 Task: Select a due date automation when advanced on, 2 days before a card is due add dates due today at 11:00 AM.
Action: Mouse moved to (1099, 84)
Screenshot: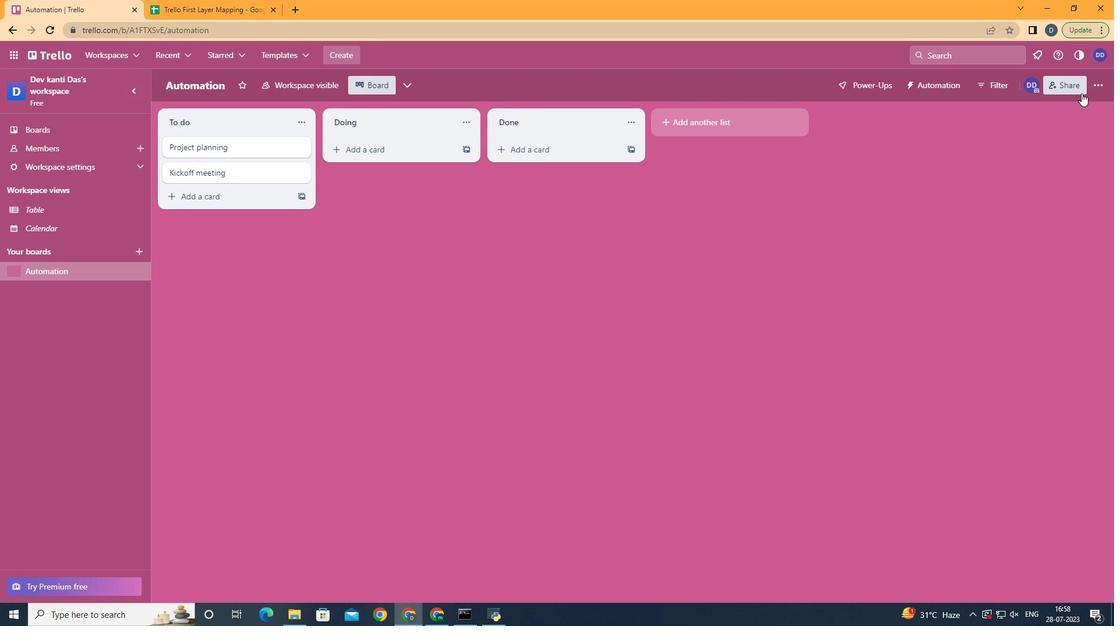 
Action: Mouse pressed left at (1099, 84)
Screenshot: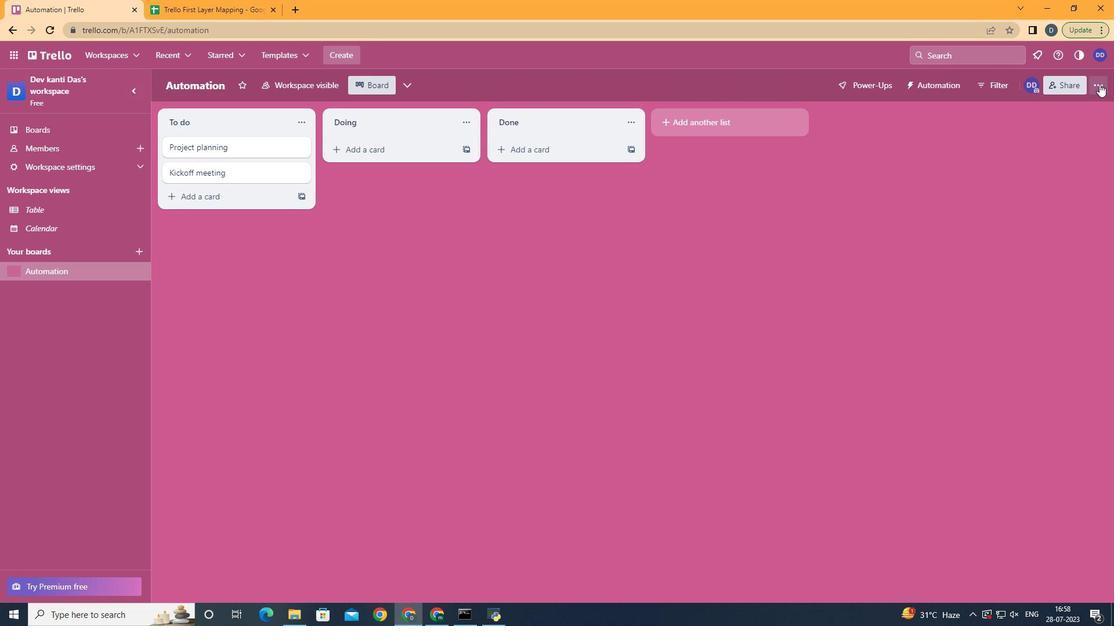 
Action: Mouse moved to (1023, 232)
Screenshot: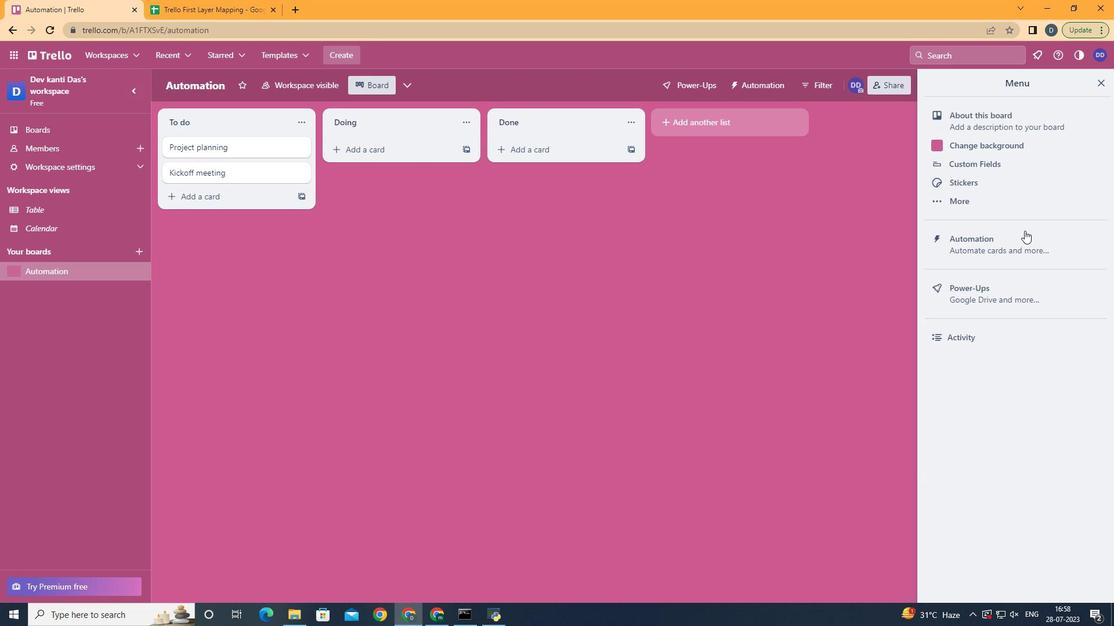 
Action: Mouse pressed left at (1023, 232)
Screenshot: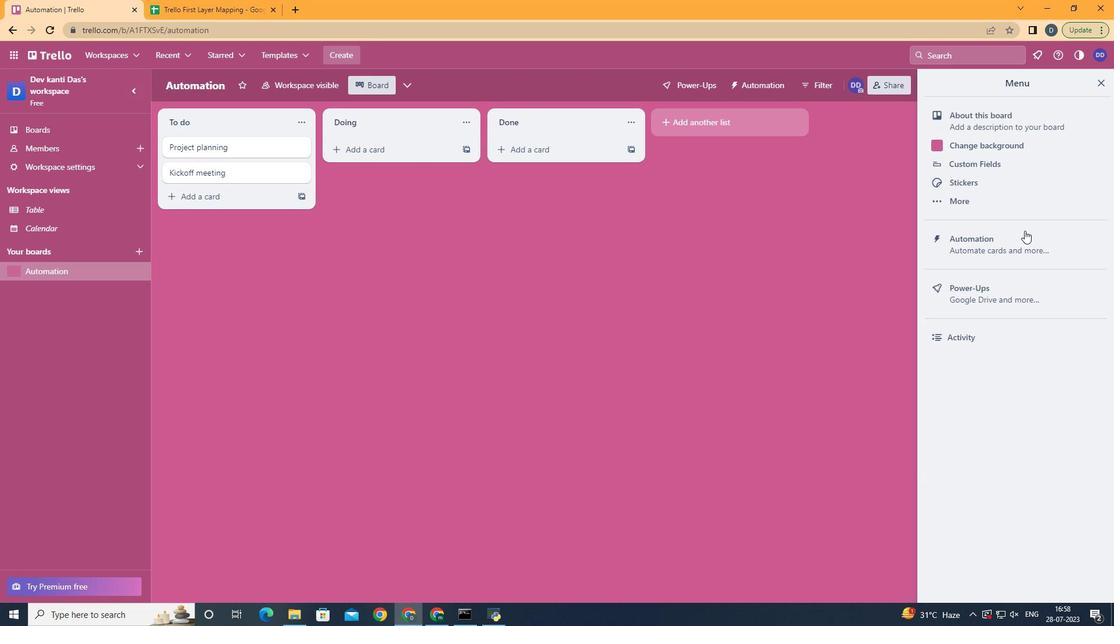 
Action: Mouse moved to (241, 229)
Screenshot: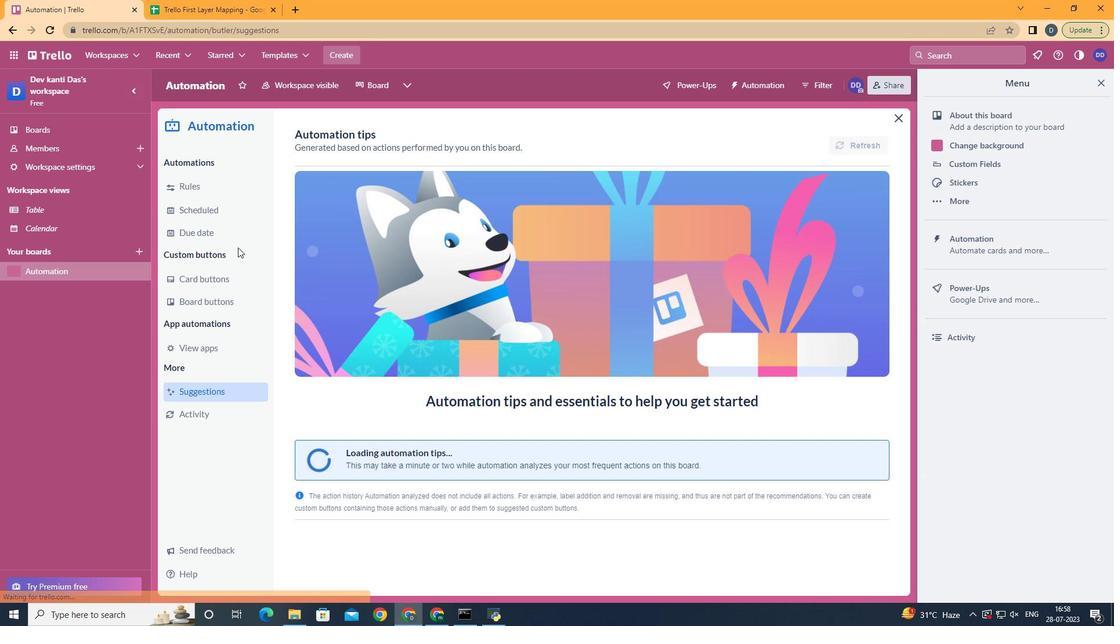 
Action: Mouse pressed left at (241, 229)
Screenshot: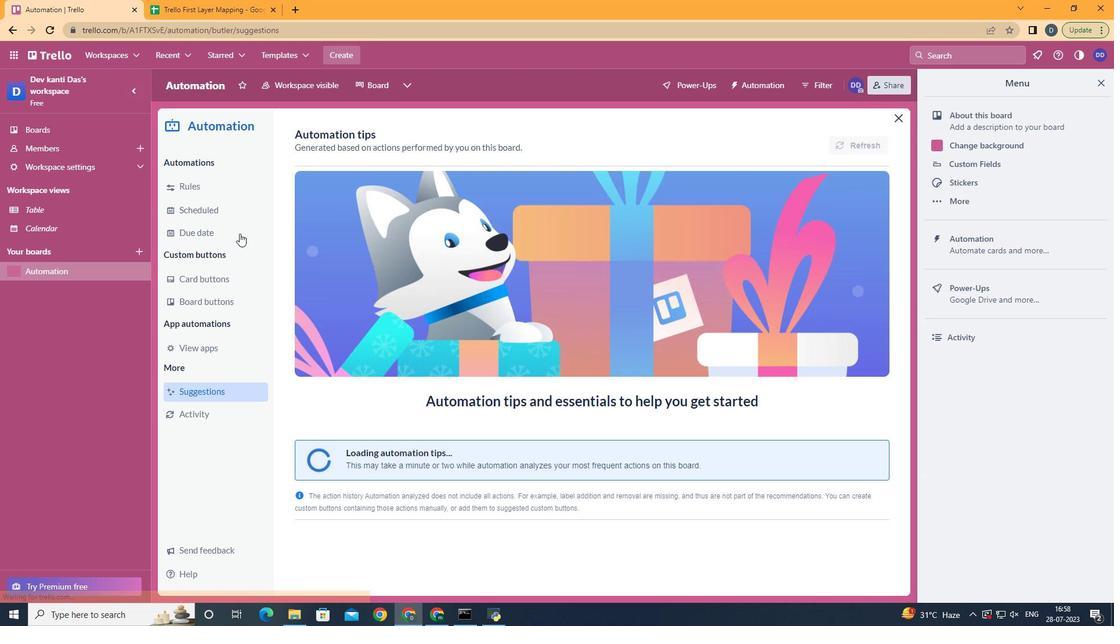 
Action: Mouse moved to (833, 138)
Screenshot: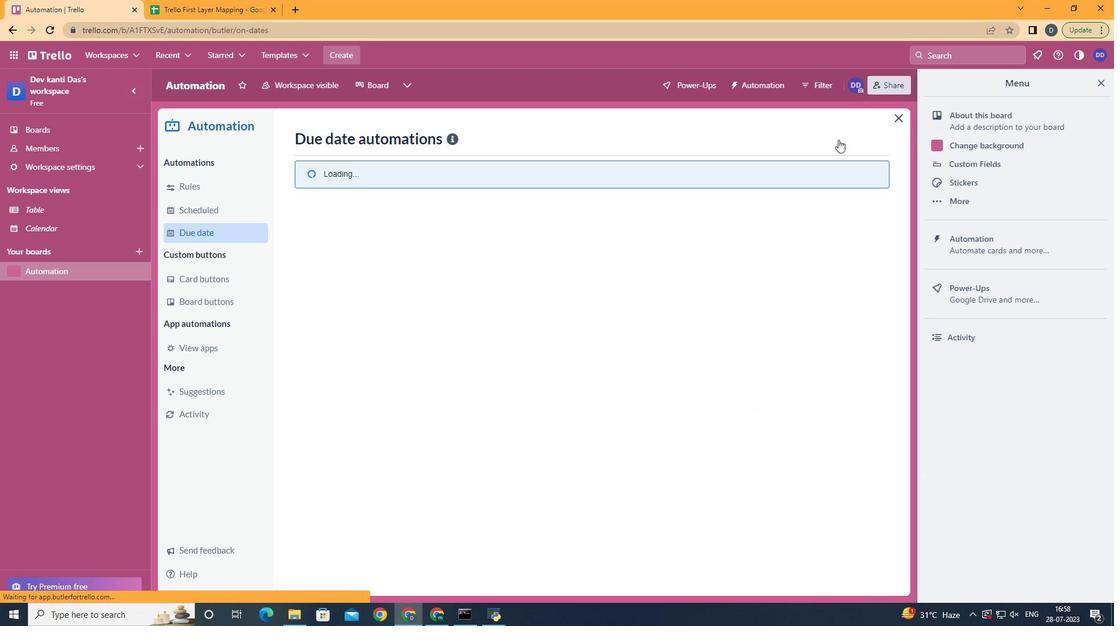 
Action: Mouse pressed left at (833, 138)
Screenshot: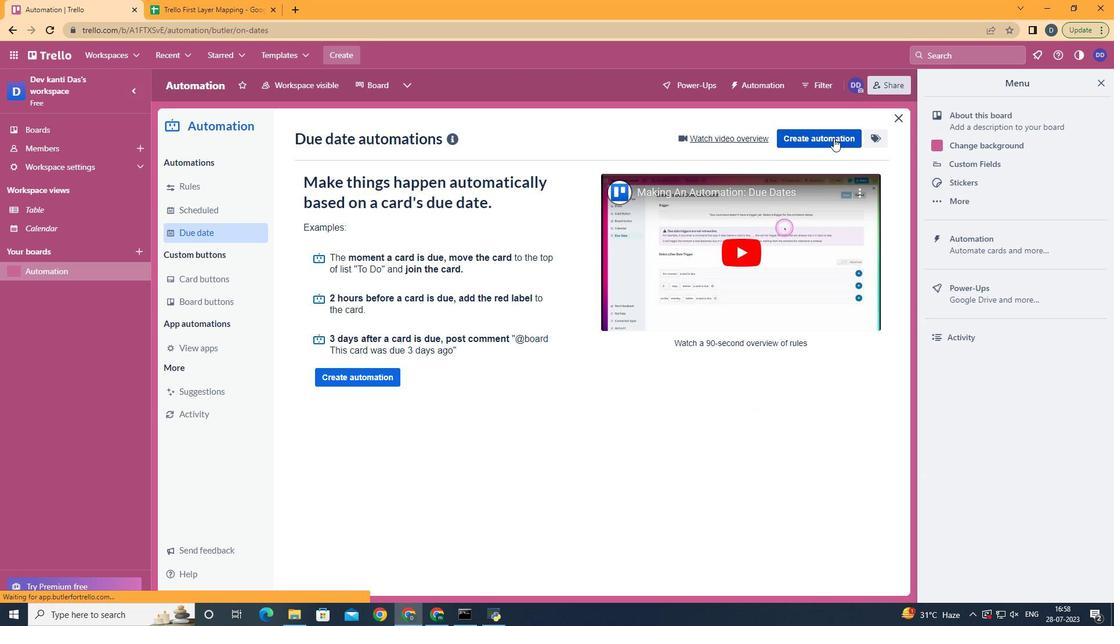 
Action: Mouse moved to (527, 255)
Screenshot: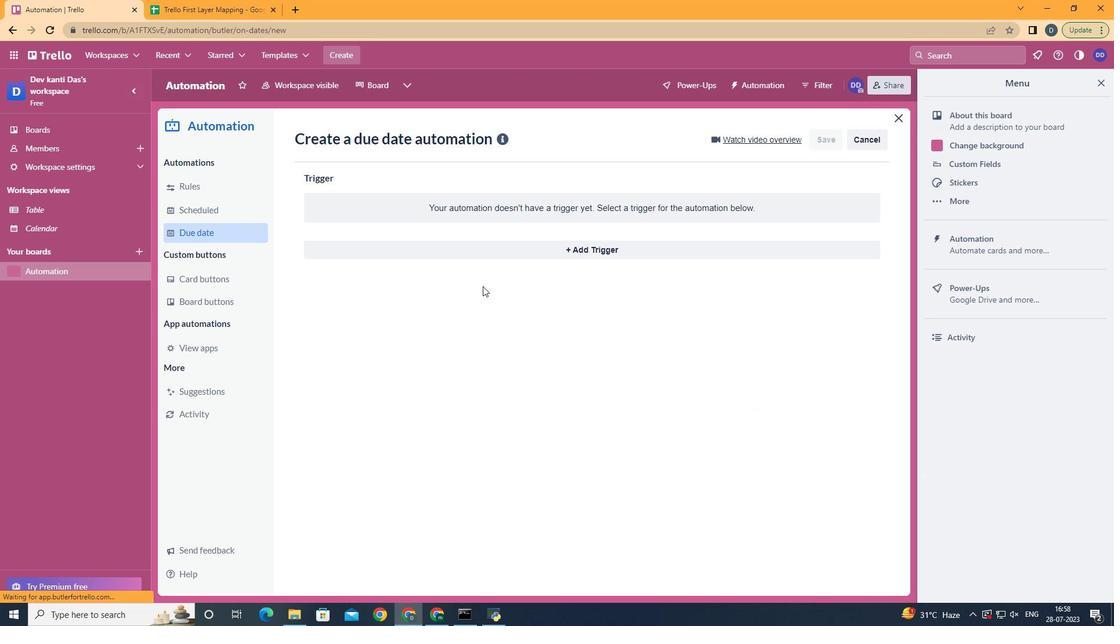 
Action: Mouse pressed left at (527, 255)
Screenshot: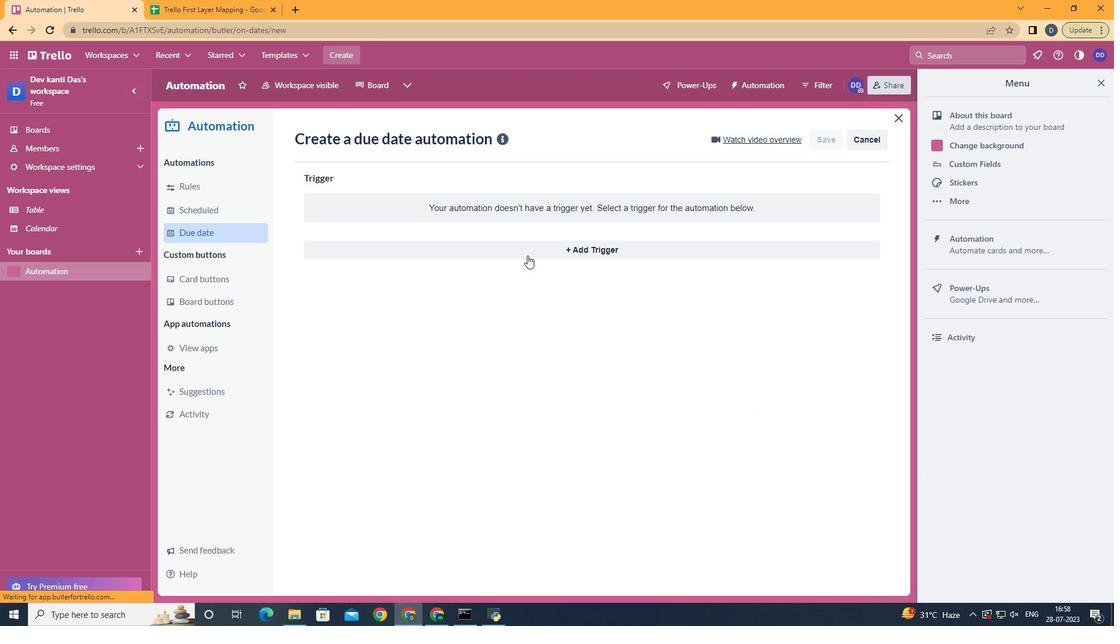 
Action: Mouse moved to (453, 427)
Screenshot: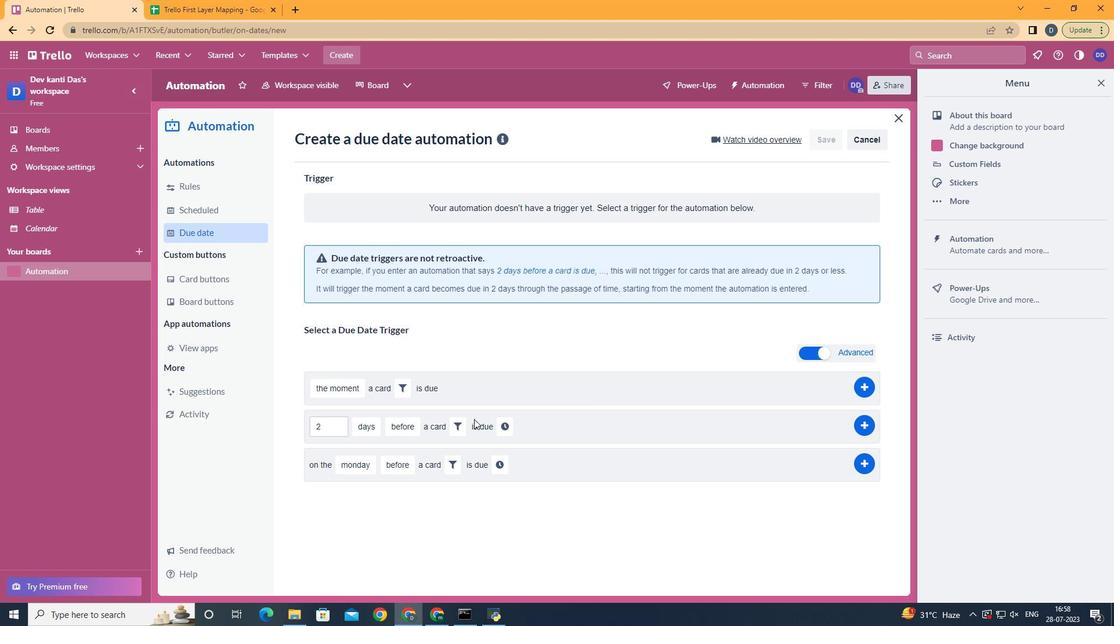 
Action: Mouse pressed left at (453, 427)
Screenshot: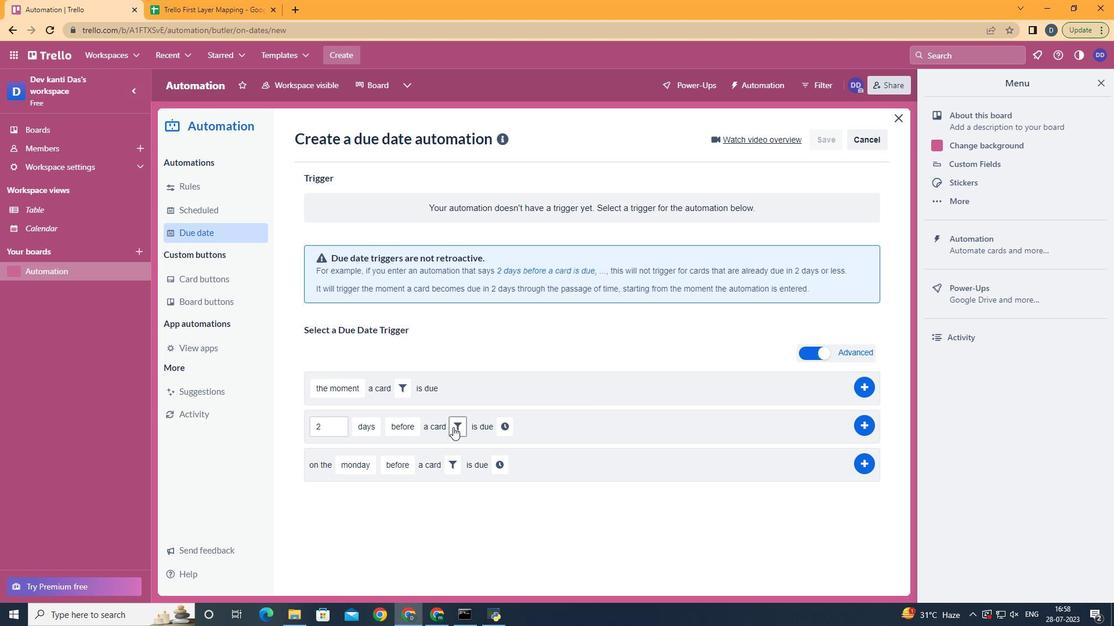 
Action: Mouse moved to (518, 468)
Screenshot: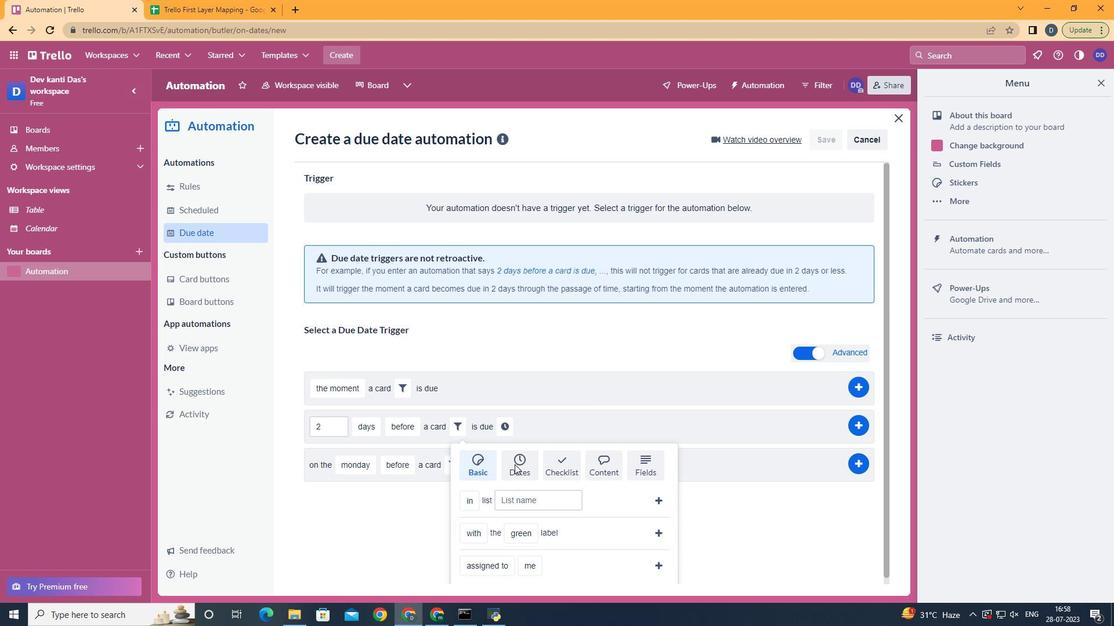 
Action: Mouse pressed left at (518, 468)
Screenshot: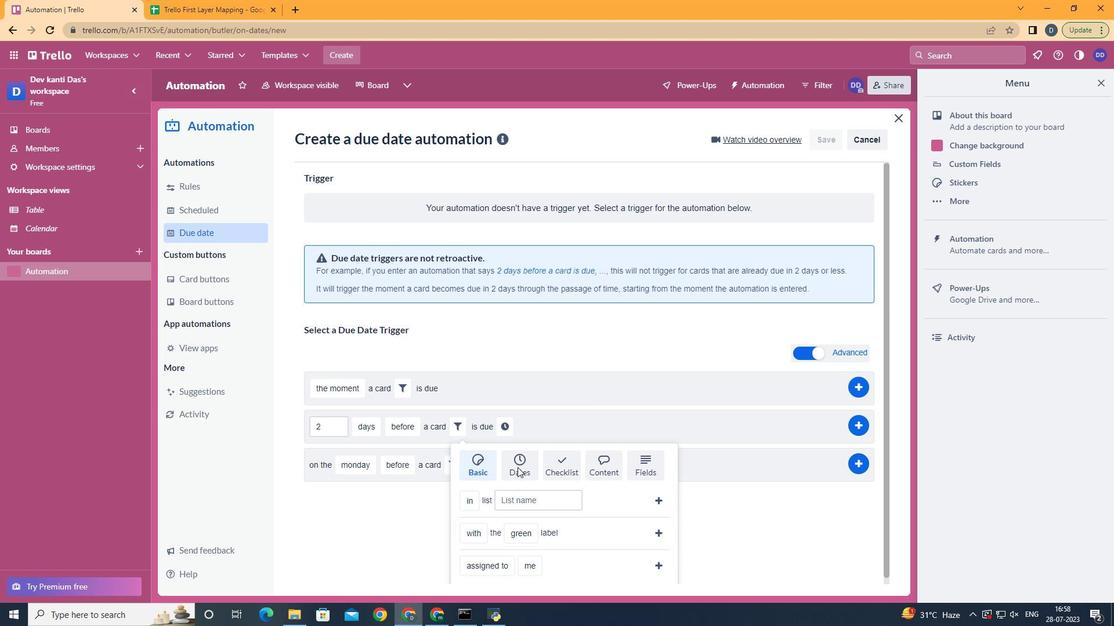 
Action: Mouse scrolled (518, 467) with delta (0, 0)
Screenshot: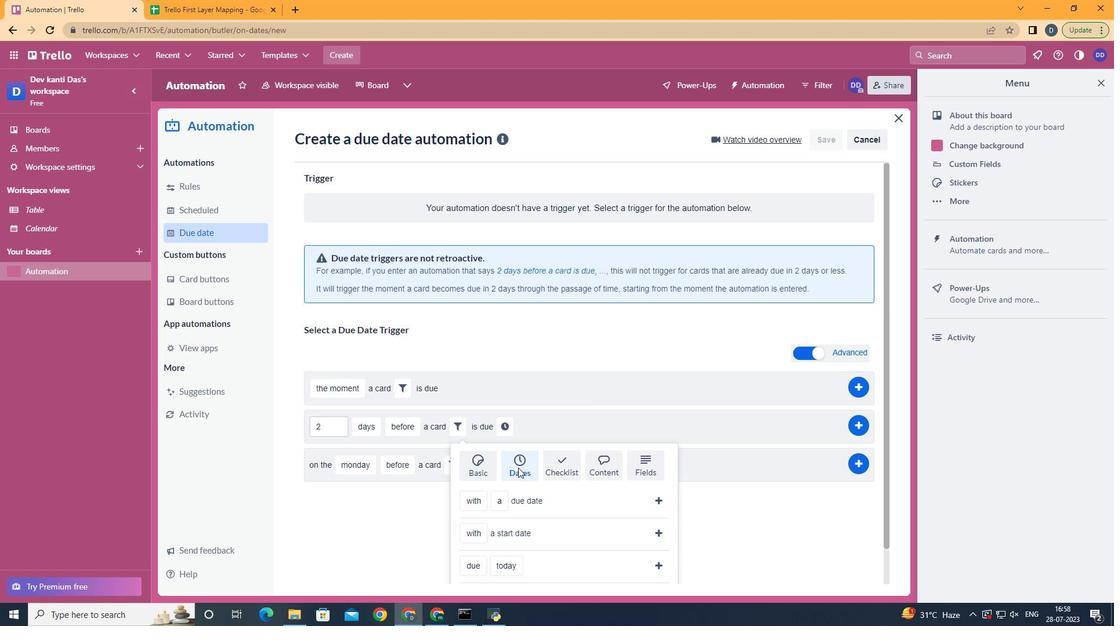 
Action: Mouse scrolled (518, 467) with delta (0, 0)
Screenshot: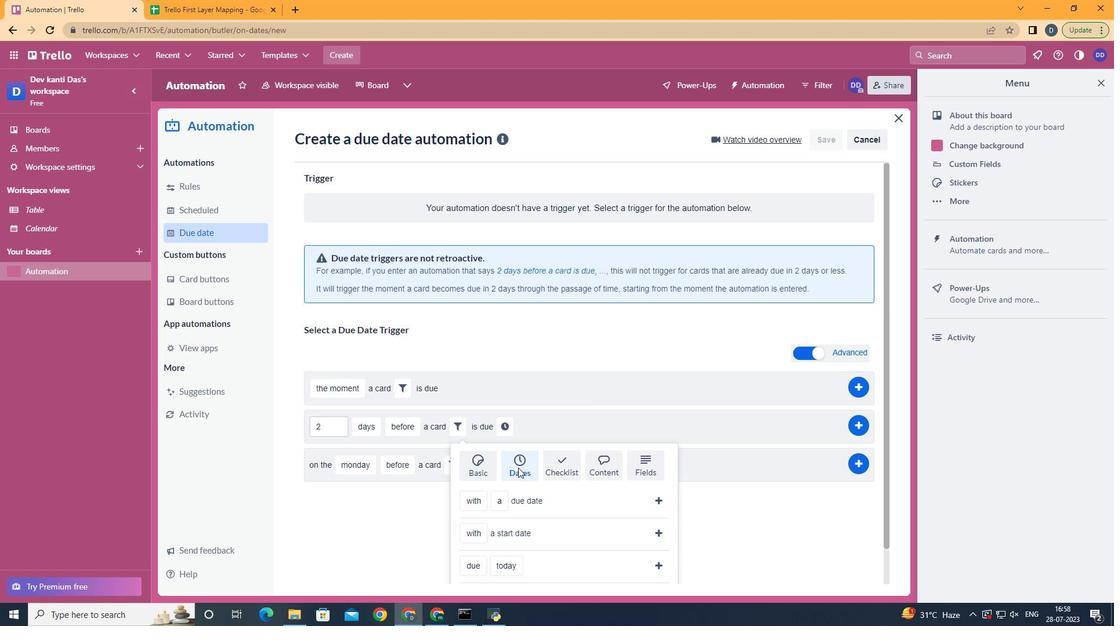 
Action: Mouse scrolled (518, 467) with delta (0, 0)
Screenshot: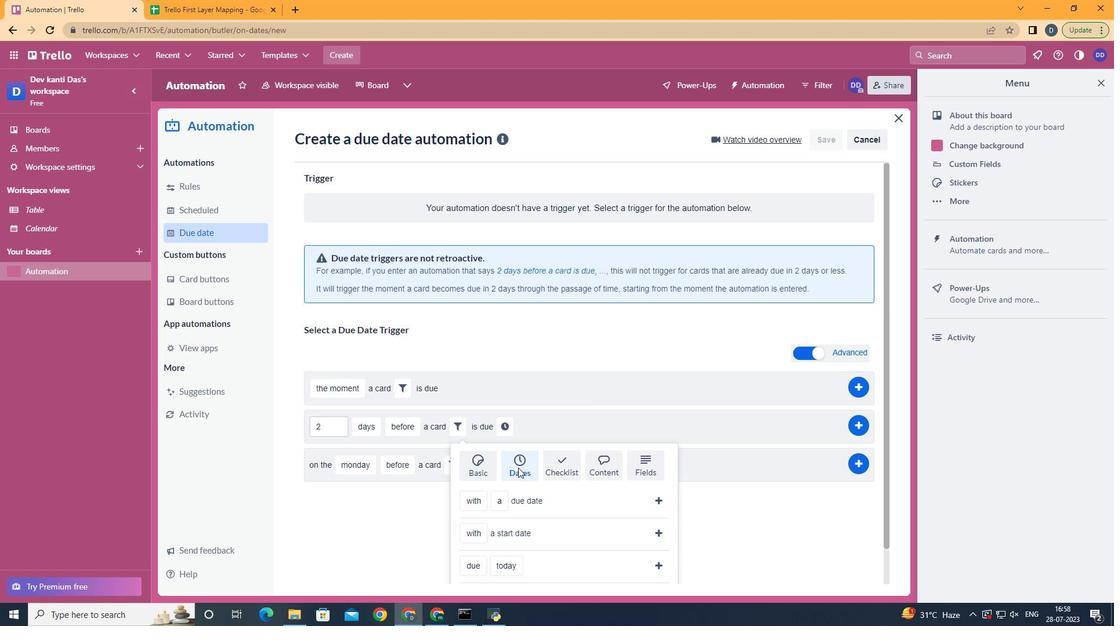 
Action: Mouse moved to (501, 439)
Screenshot: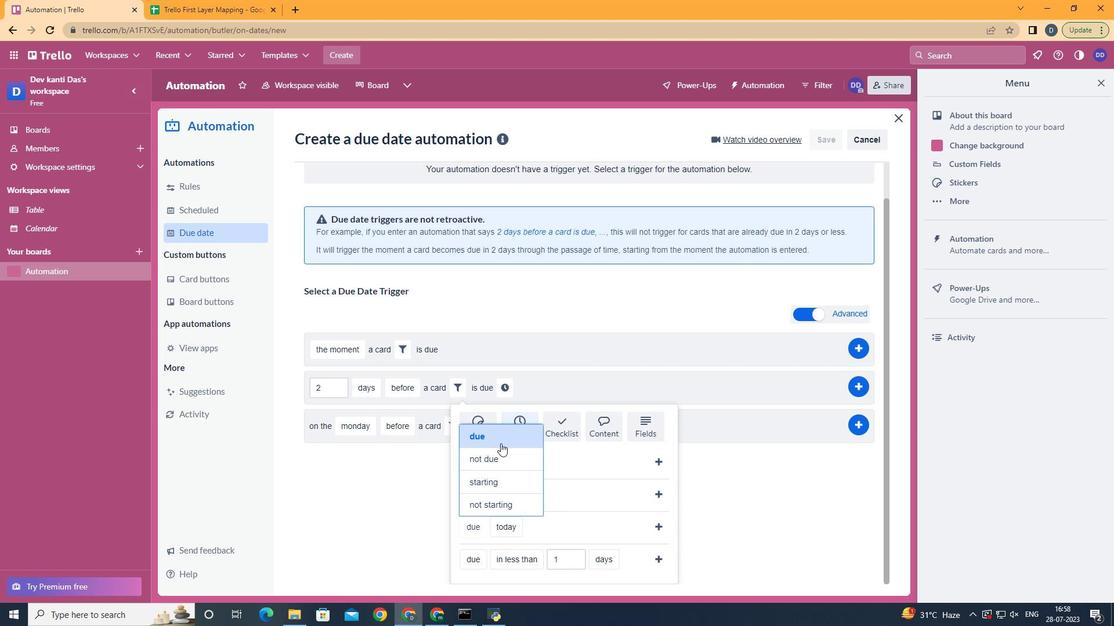 
Action: Mouse pressed left at (501, 439)
Screenshot: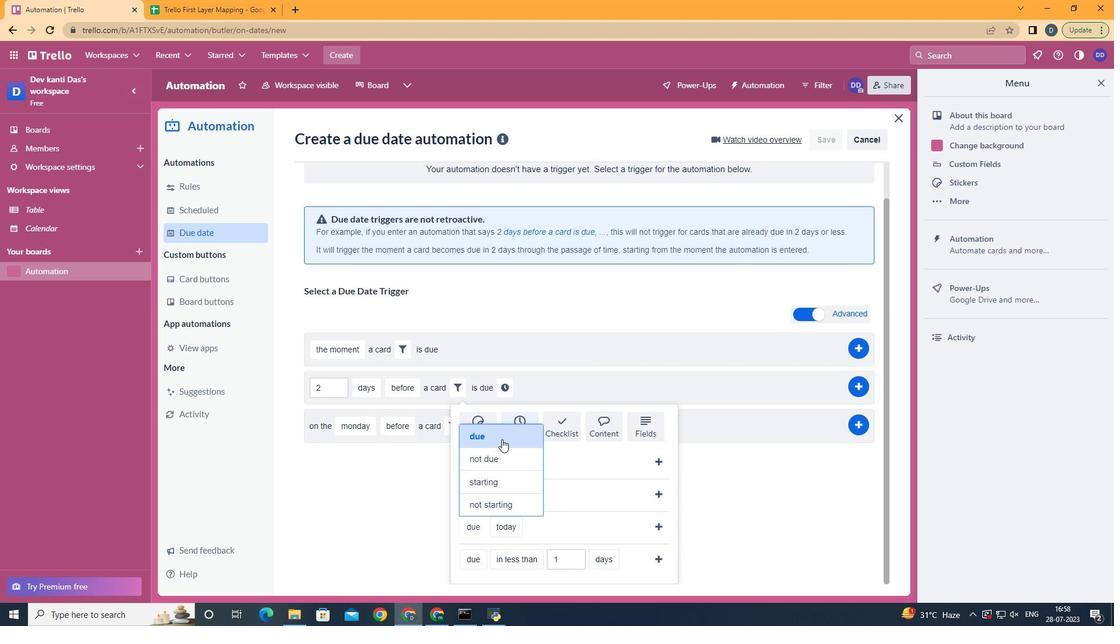 
Action: Mouse moved to (530, 391)
Screenshot: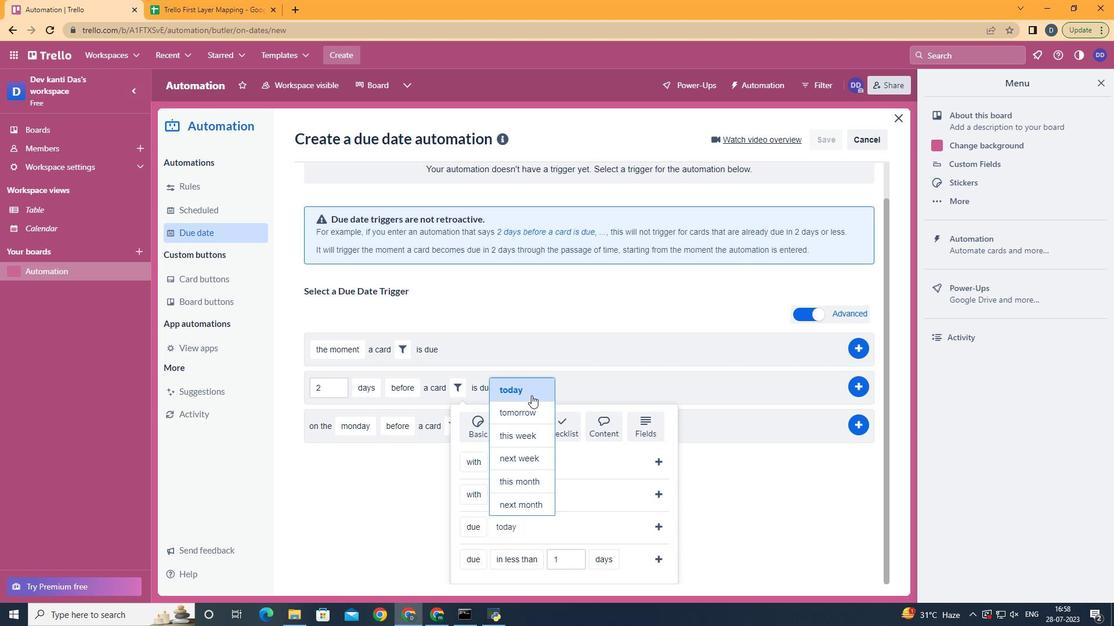 
Action: Mouse pressed left at (530, 391)
Screenshot: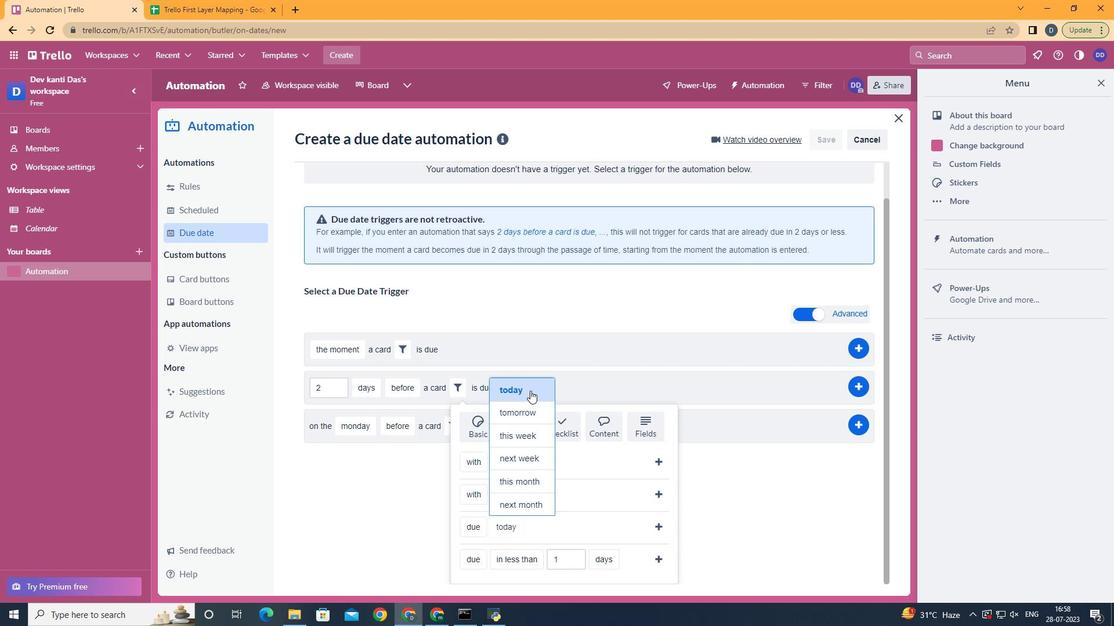 
Action: Mouse moved to (655, 530)
Screenshot: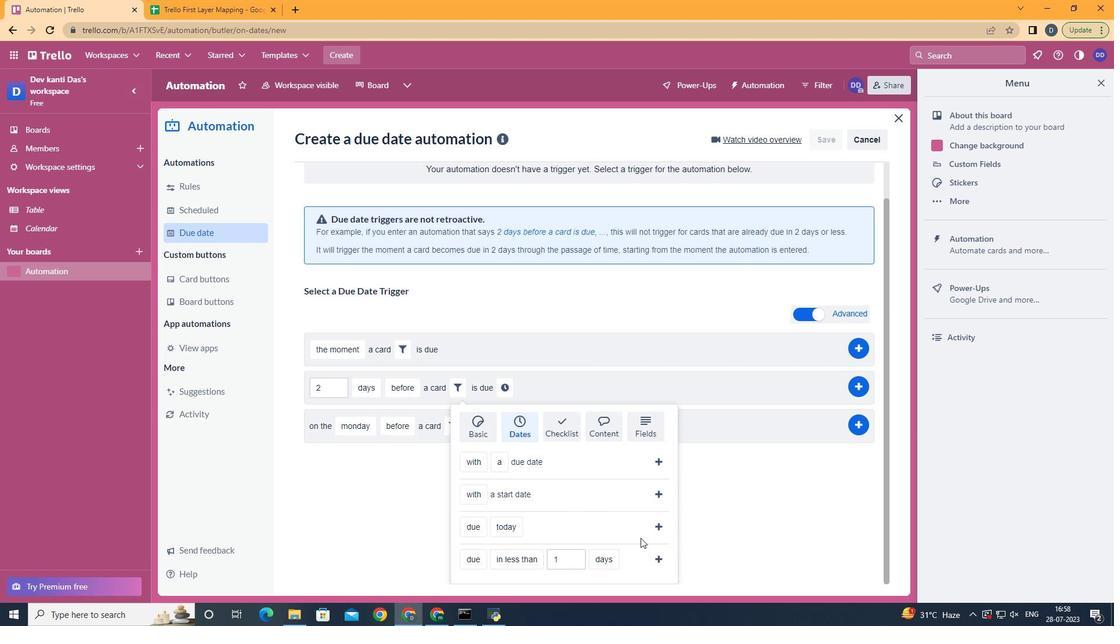 
Action: Mouse pressed left at (655, 530)
Screenshot: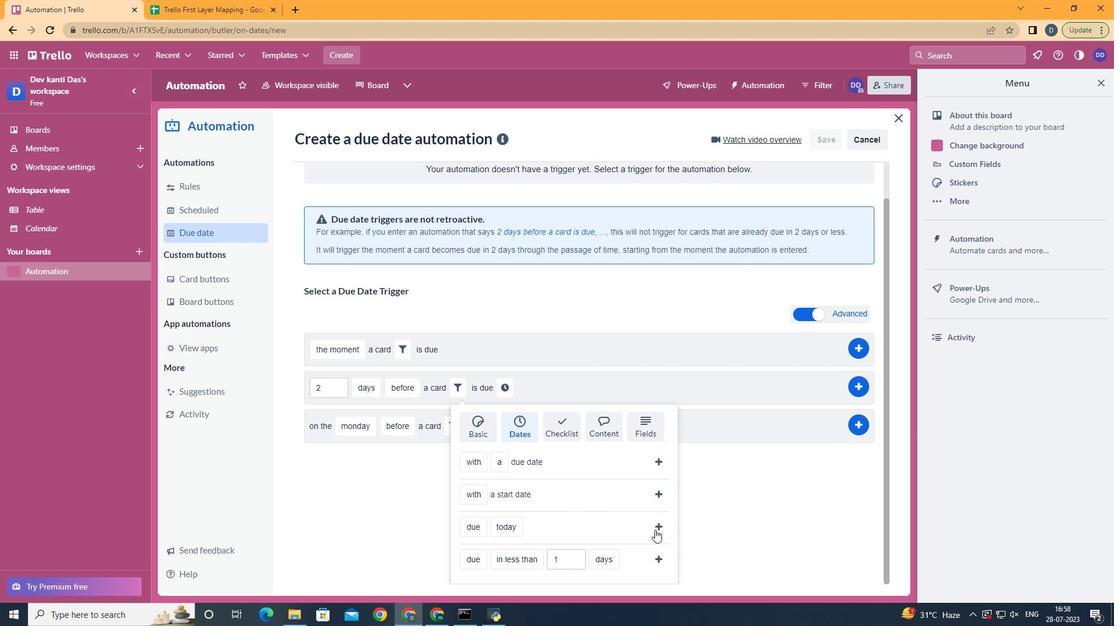 
Action: Mouse moved to (569, 438)
Screenshot: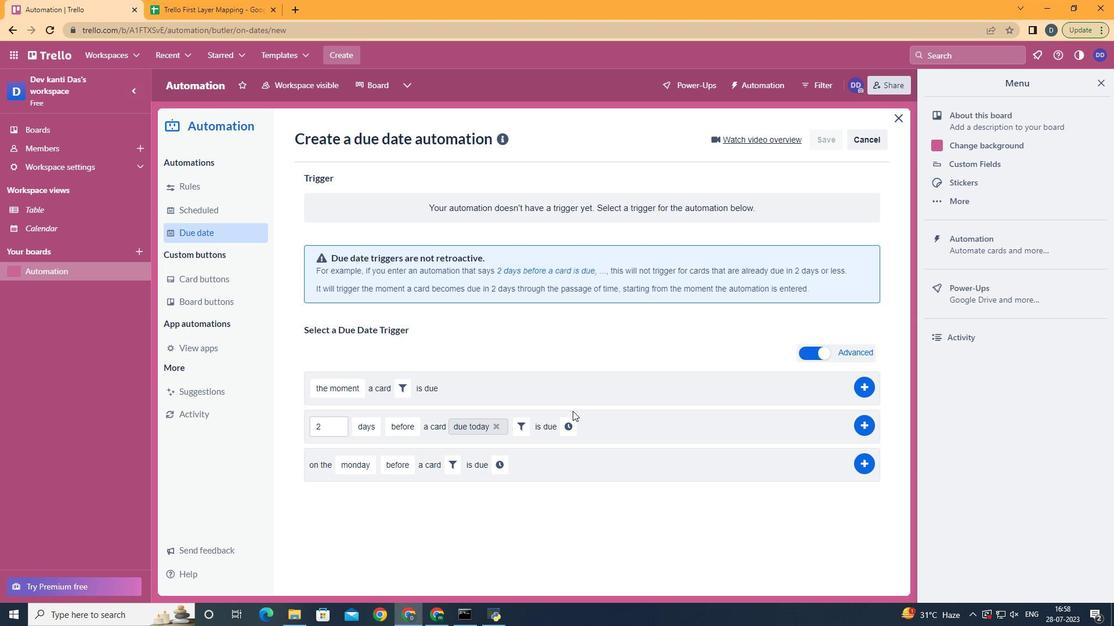 
Action: Mouse pressed left at (569, 438)
Screenshot: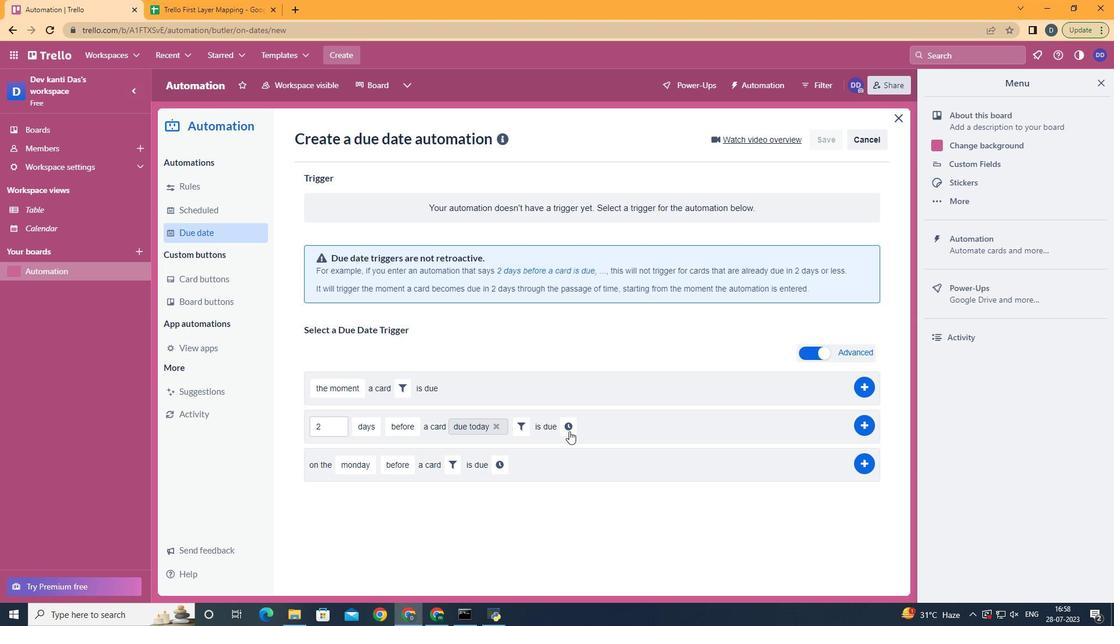 
Action: Mouse moved to (555, 426)
Screenshot: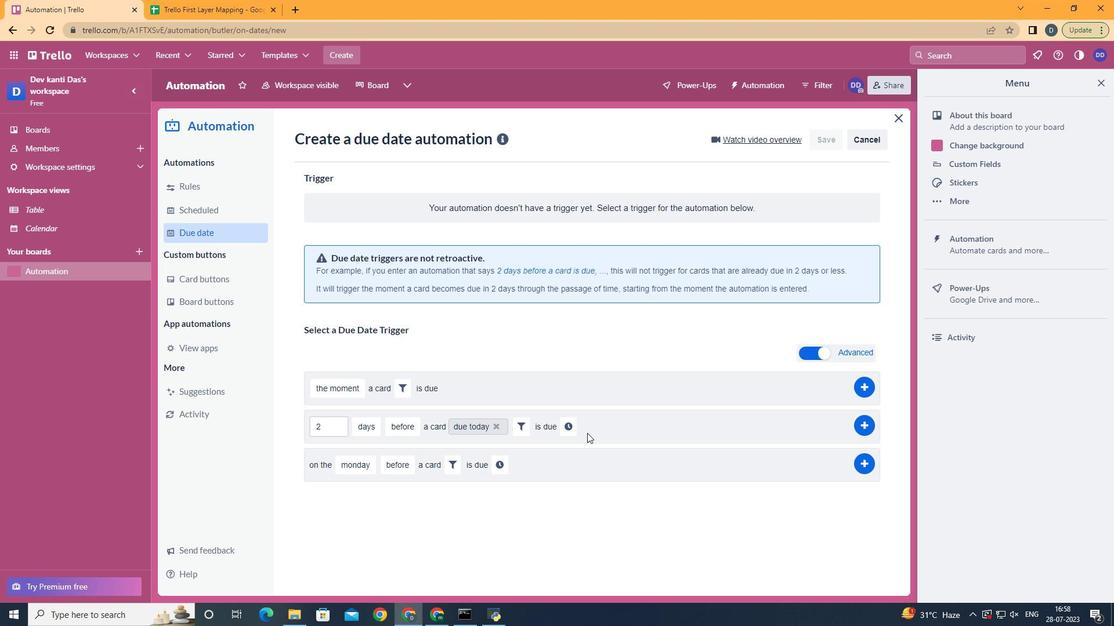
Action: Mouse pressed left at (555, 426)
Screenshot: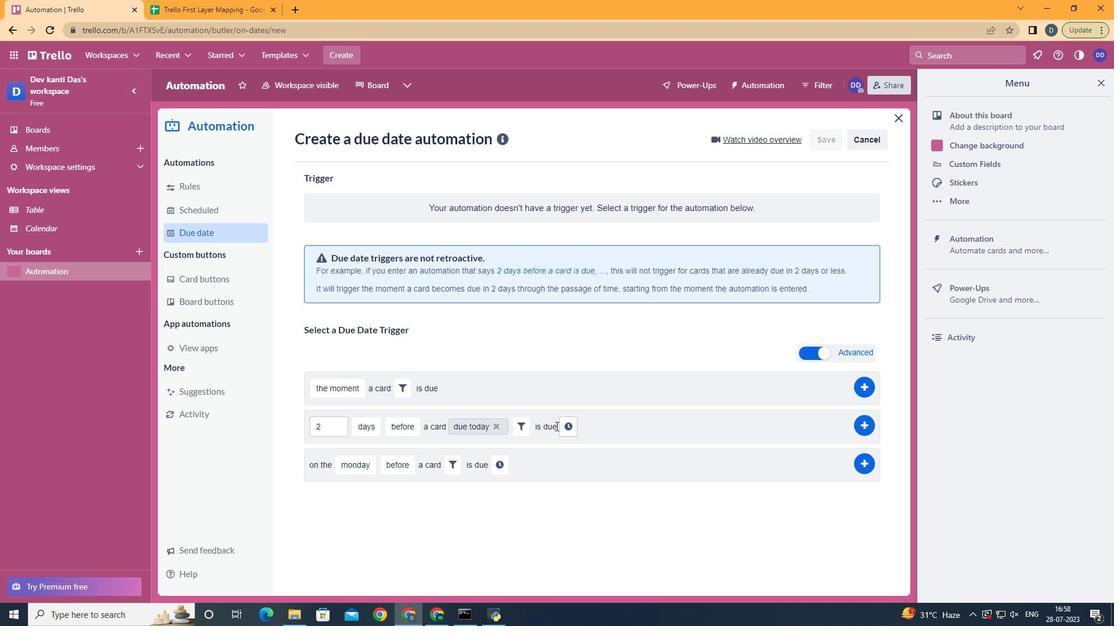 
Action: Mouse moved to (561, 426)
Screenshot: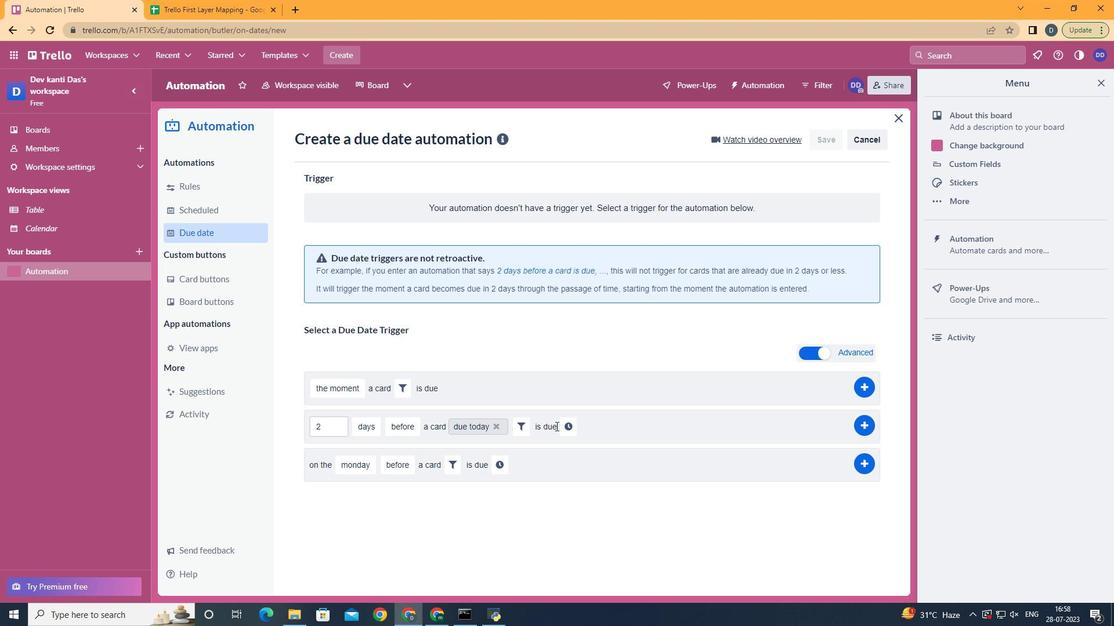 
Action: Mouse pressed left at (561, 426)
Screenshot: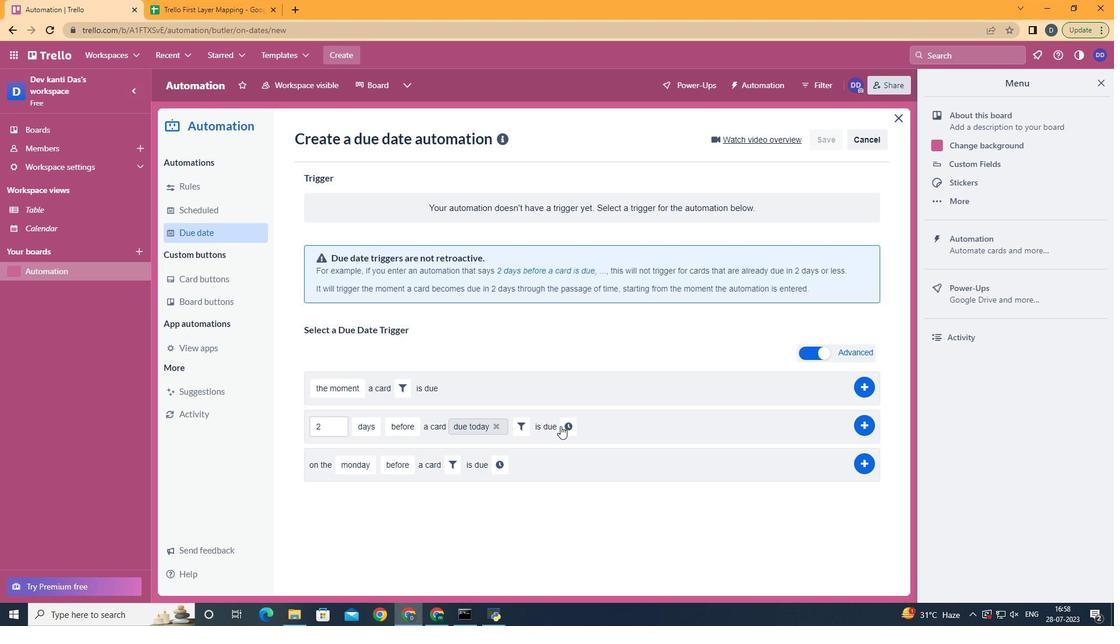 
Action: Mouse moved to (607, 427)
Screenshot: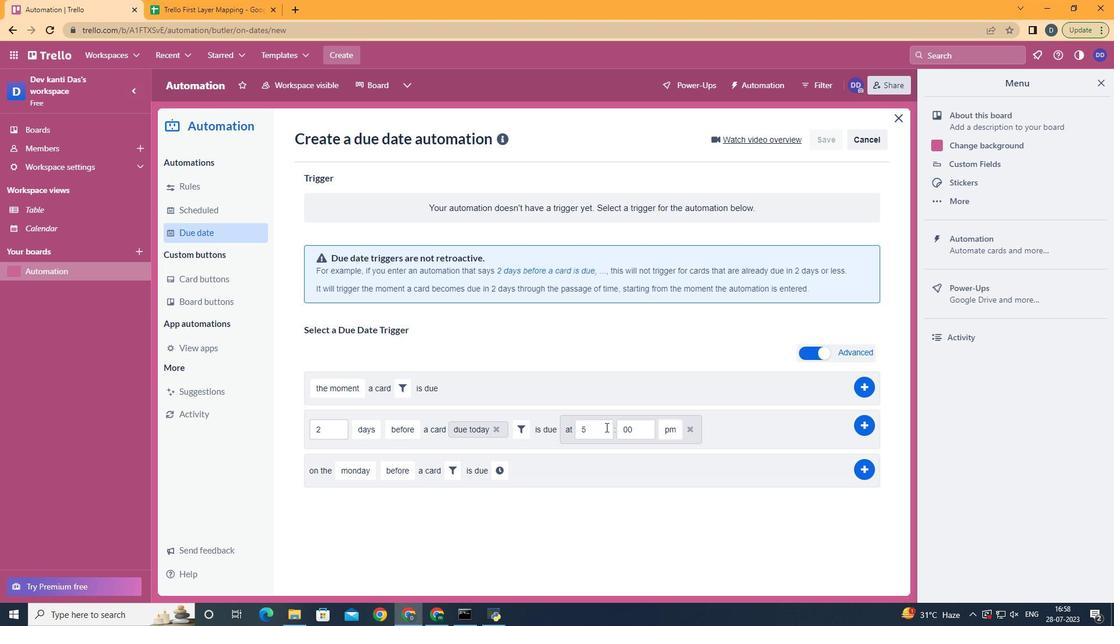 
Action: Mouse pressed left at (607, 427)
Screenshot: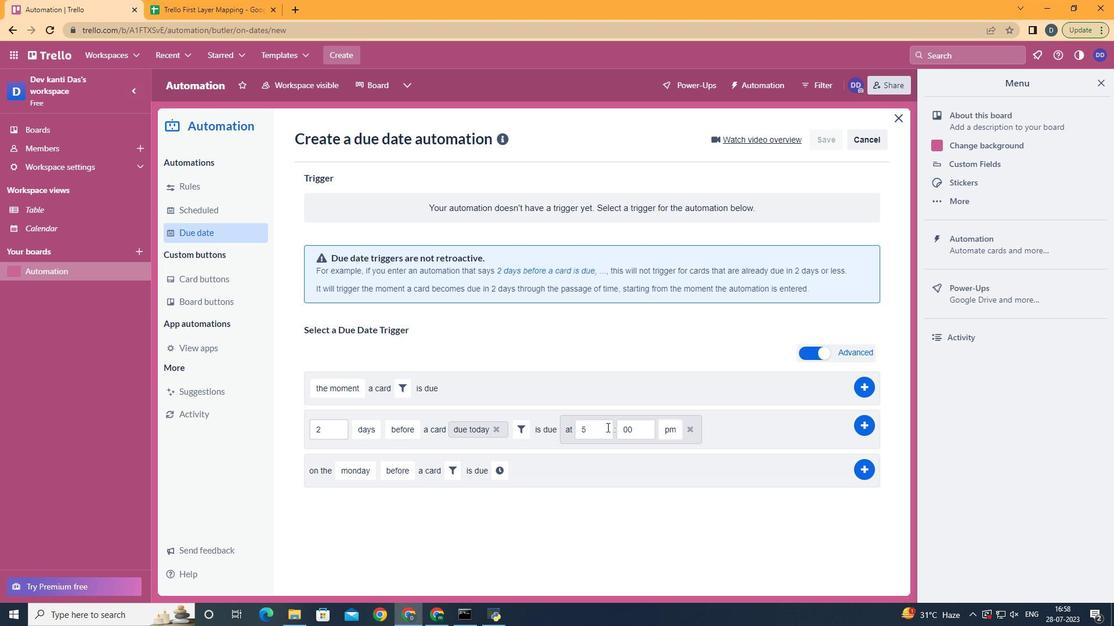 
Action: Mouse moved to (586, 435)
Screenshot: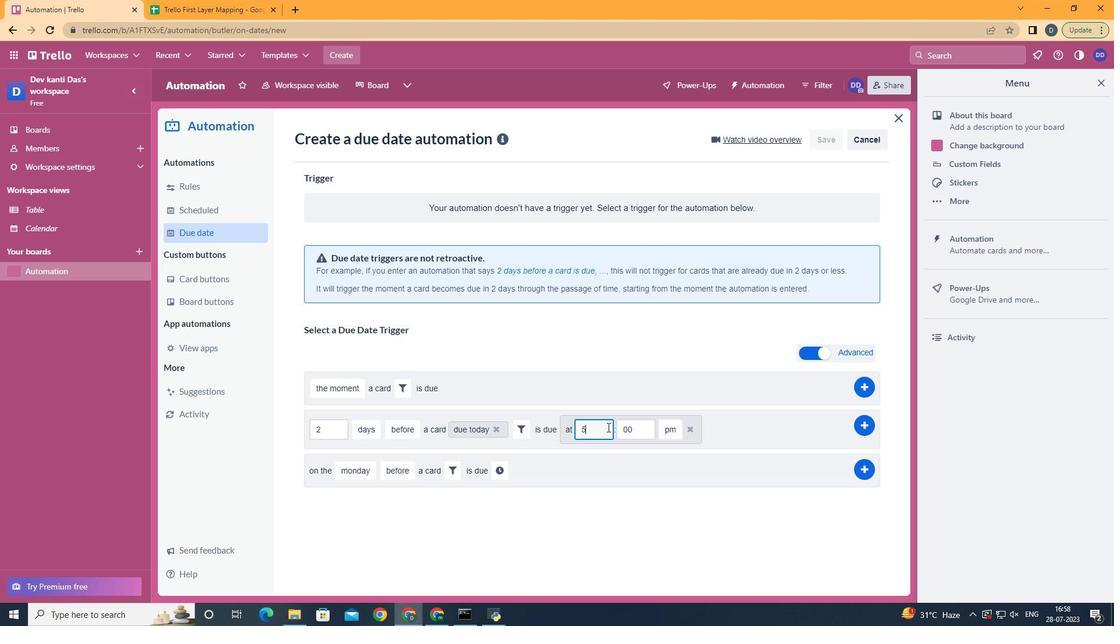 
Action: Key pressed <Key.backspace>11
Screenshot: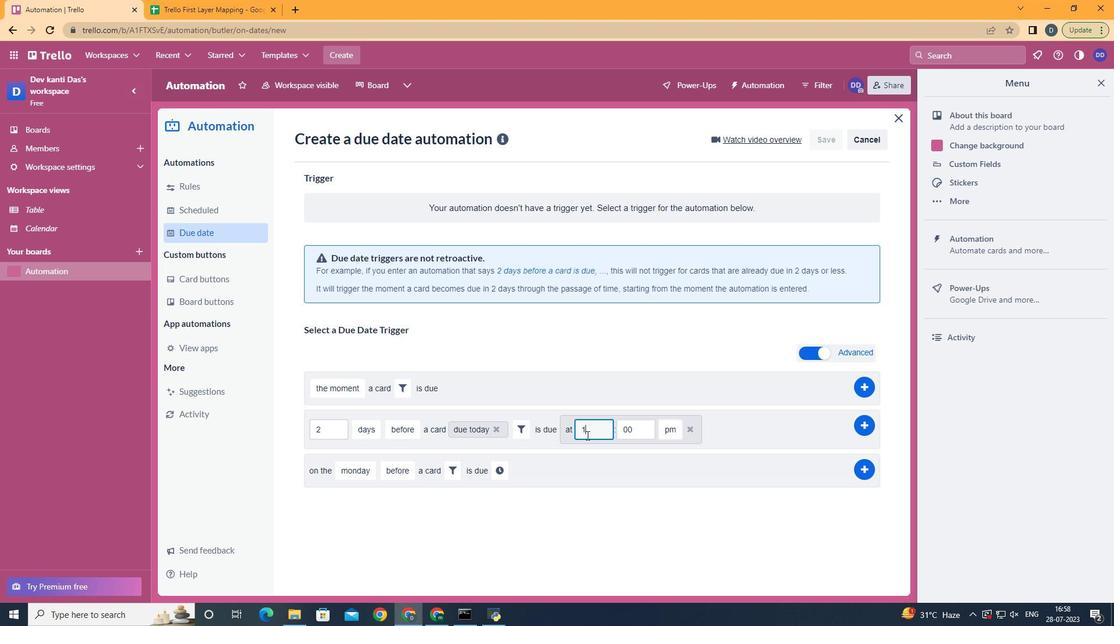 
Action: Mouse moved to (674, 446)
Screenshot: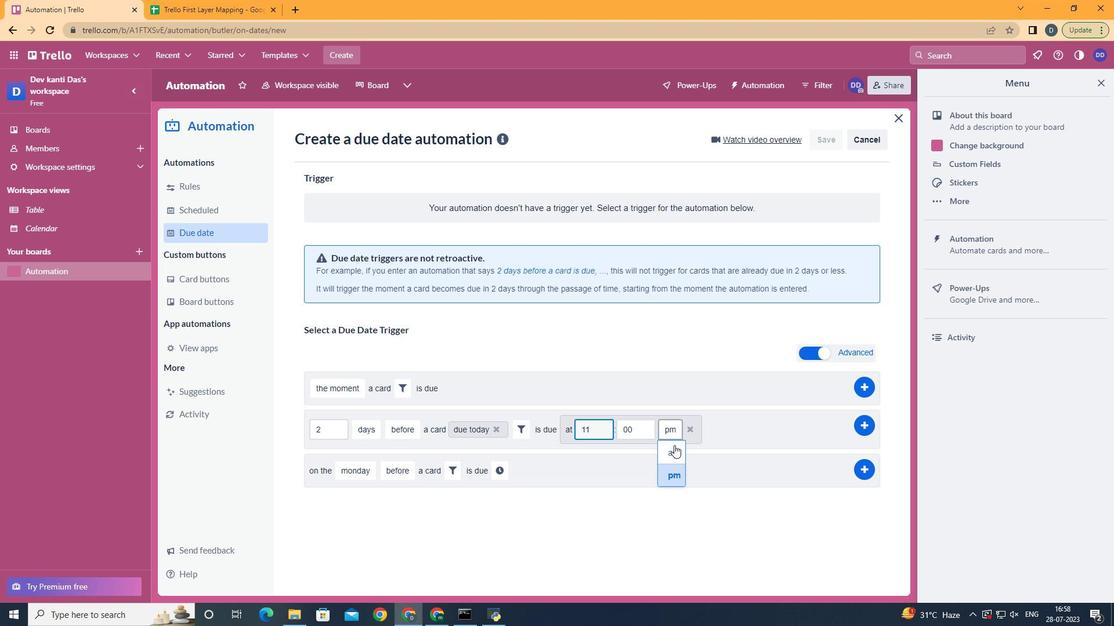 
Action: Mouse pressed left at (674, 446)
Screenshot: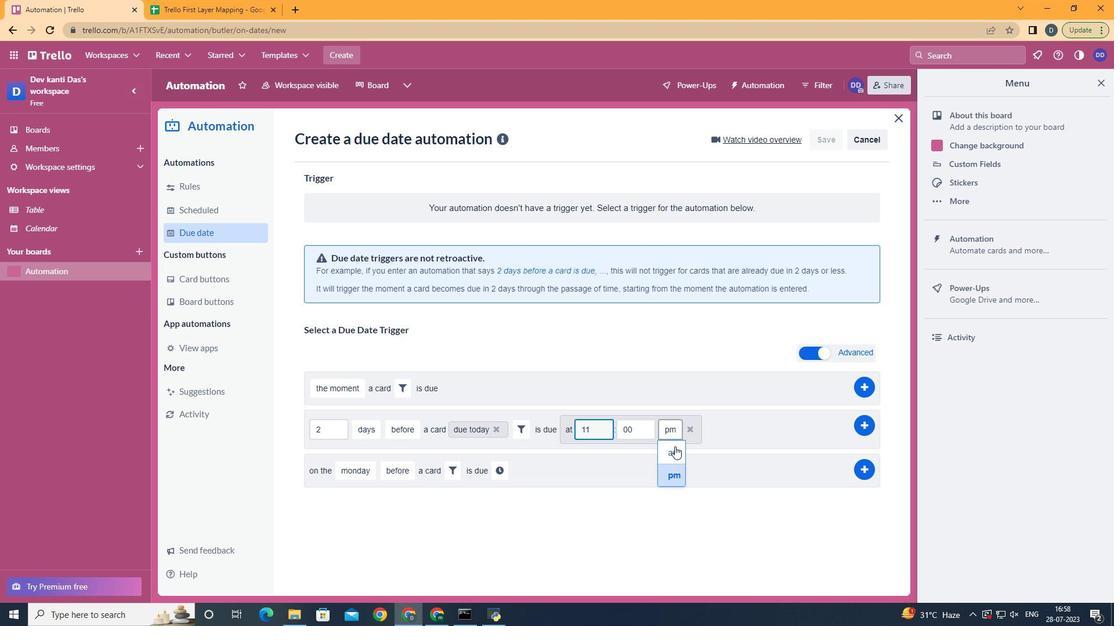 
Action: Mouse moved to (663, 463)
Screenshot: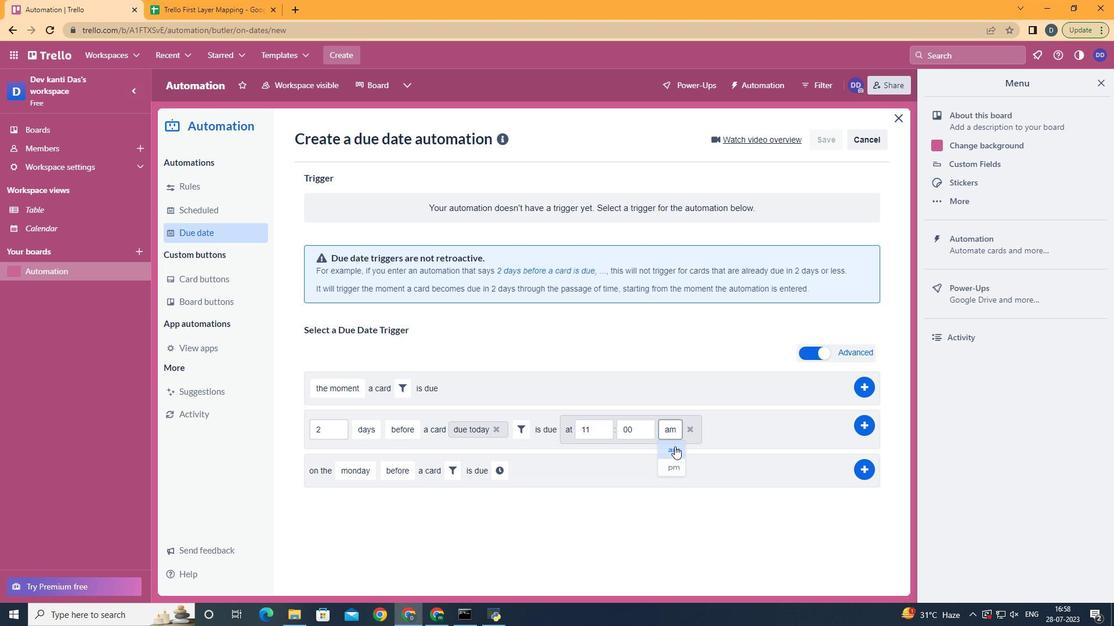 
